 Task: Search one way flight ticket for 2 adults, 2 infants in seat and 1 infant on lap in first from Oakland: Oakland International Airport to Fort Wayne: Fort Wayne International Airport on 5-4-2023. Choice of flights is Southwest. Number of bags: 3 checked bags. Price is upto 80000. Outbound departure time preference is 13:00.
Action: Mouse moved to (288, 249)
Screenshot: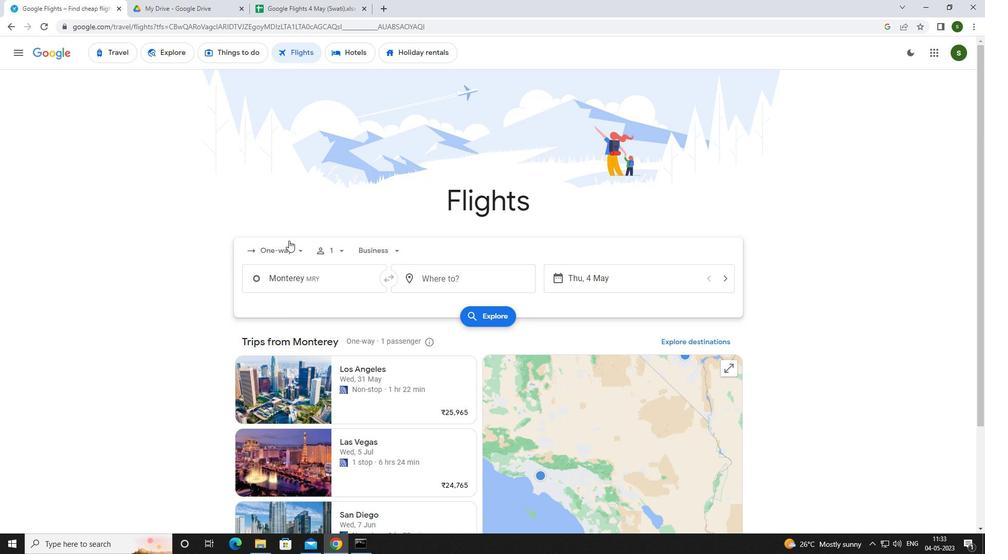 
Action: Mouse pressed left at (288, 249)
Screenshot: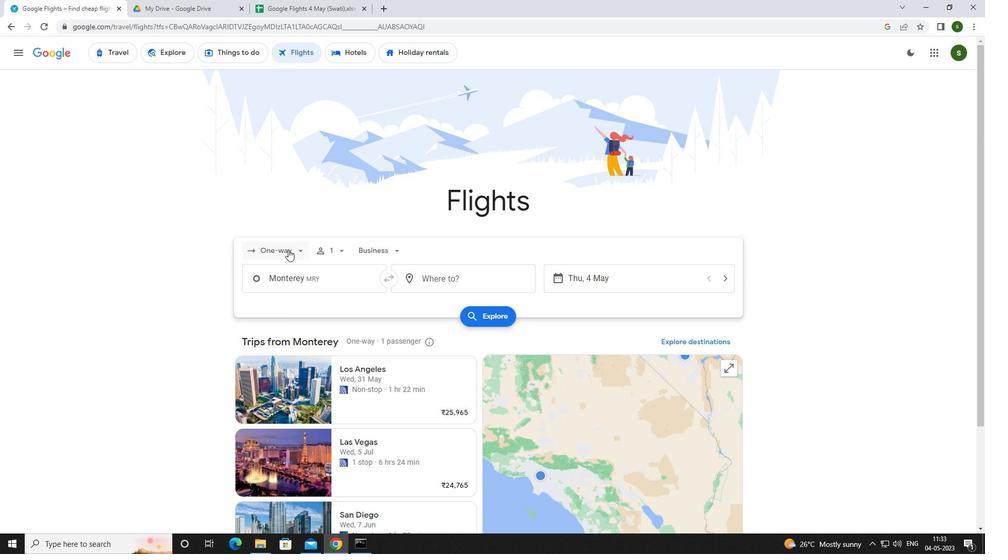 
Action: Mouse moved to (294, 292)
Screenshot: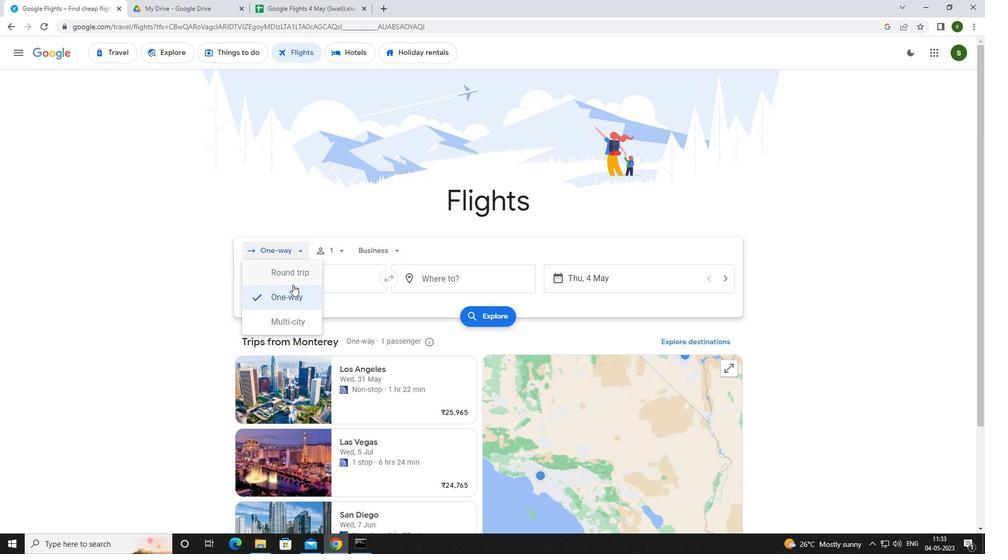 
Action: Mouse pressed left at (294, 292)
Screenshot: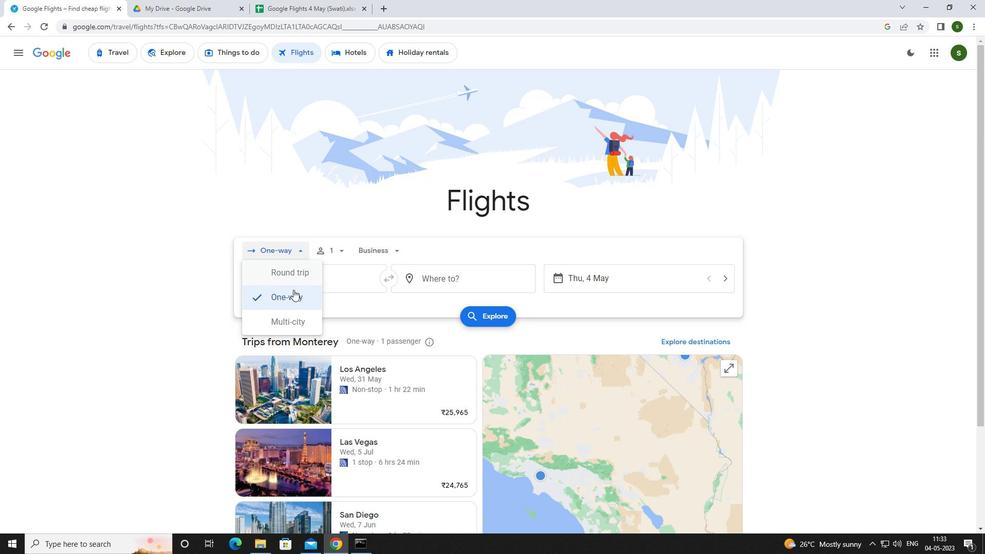 
Action: Mouse moved to (345, 252)
Screenshot: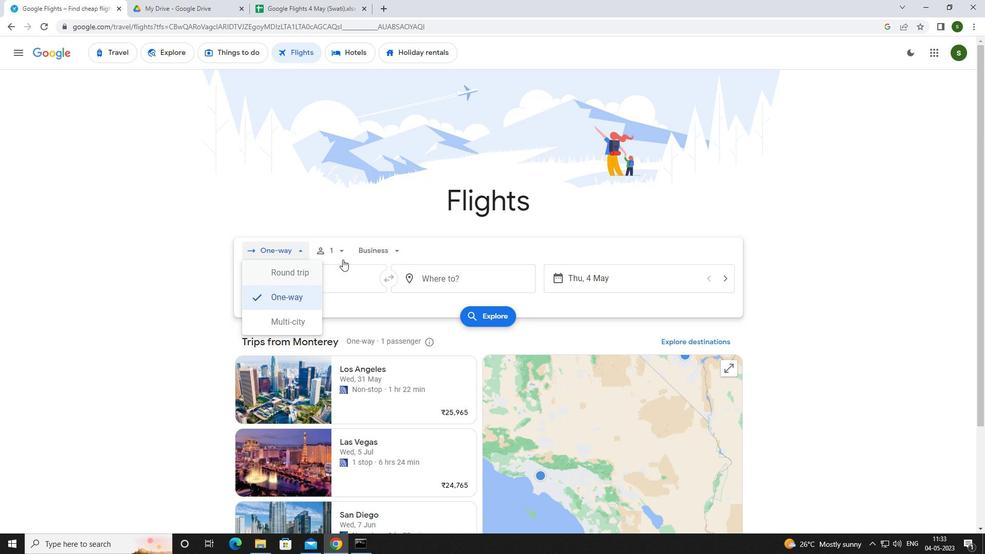 
Action: Mouse pressed left at (345, 252)
Screenshot: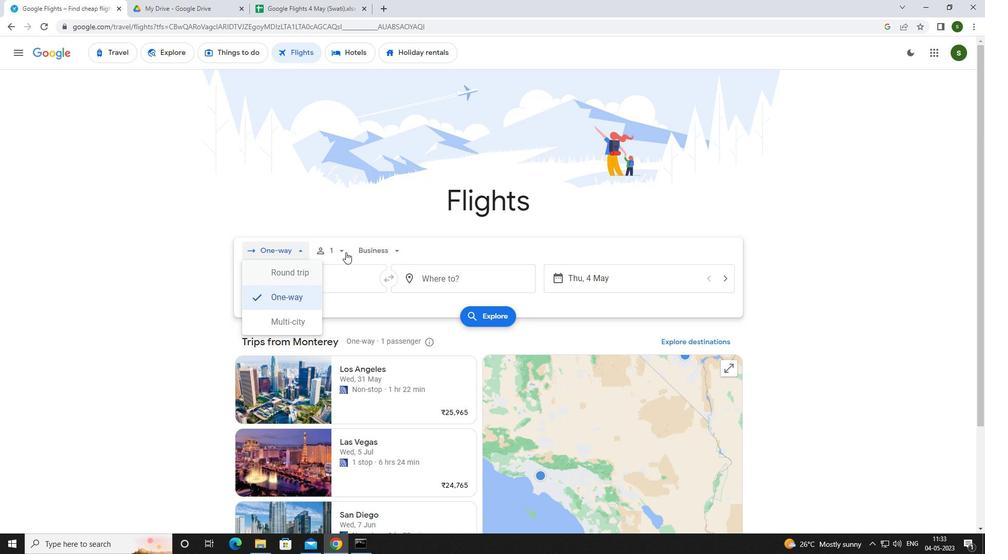 
Action: Mouse moved to (422, 273)
Screenshot: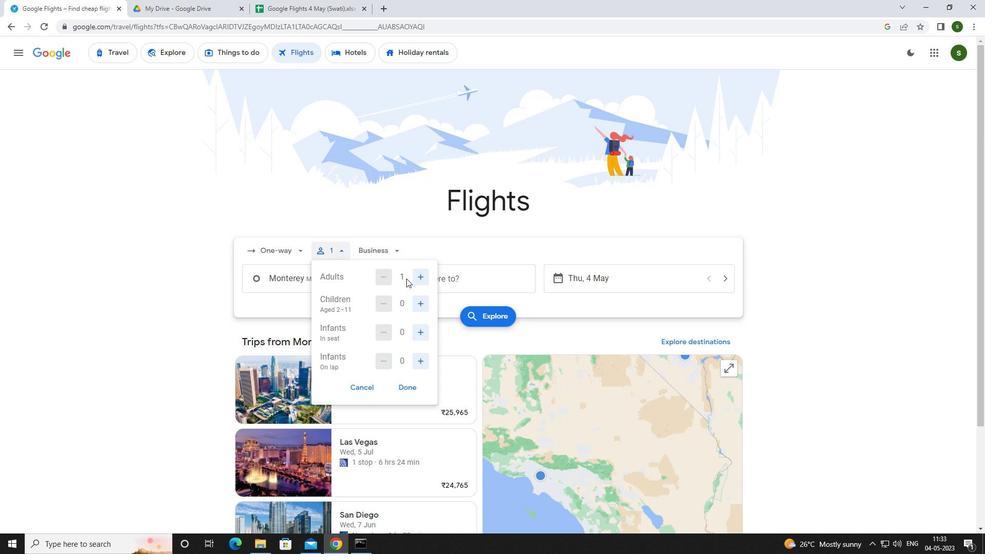
Action: Mouse pressed left at (422, 273)
Screenshot: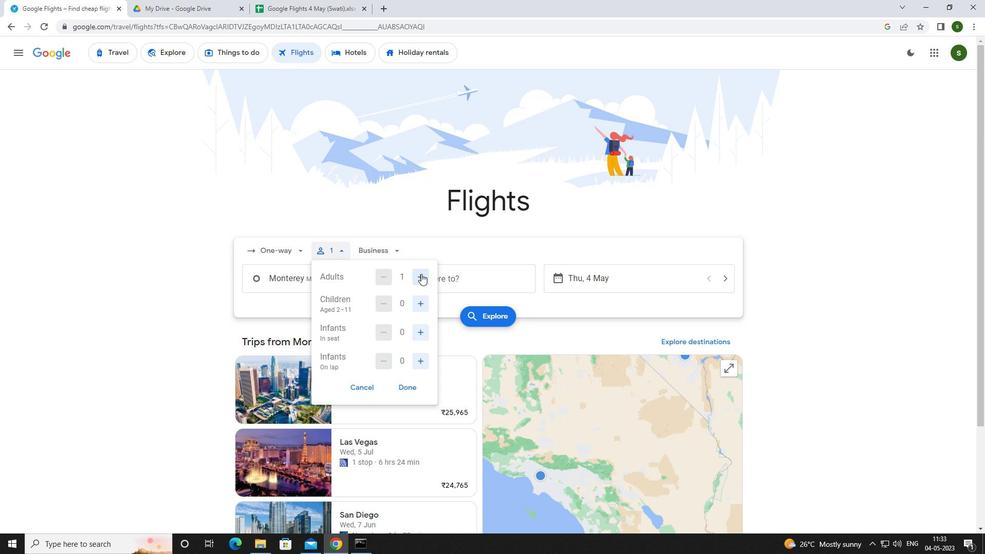 
Action: Mouse moved to (421, 332)
Screenshot: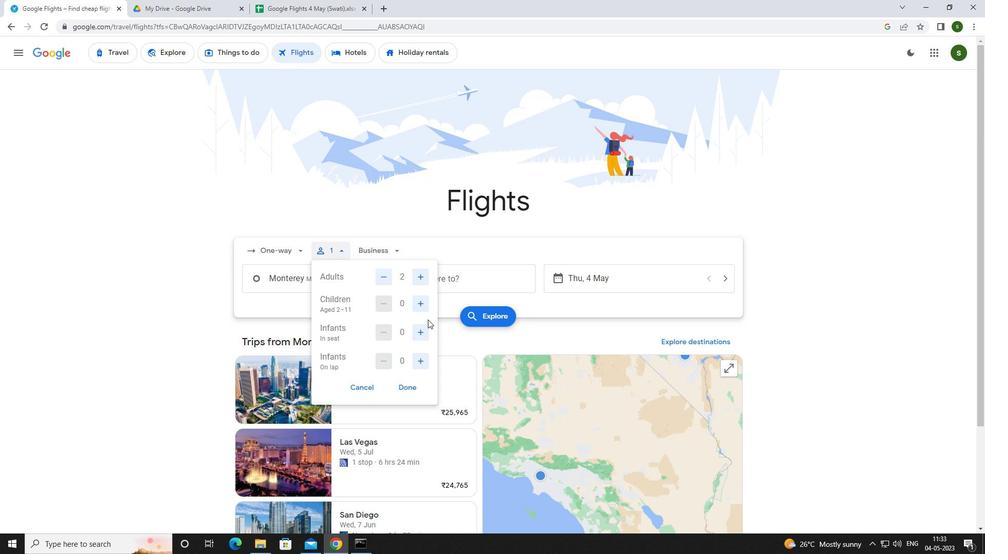 
Action: Mouse pressed left at (421, 332)
Screenshot: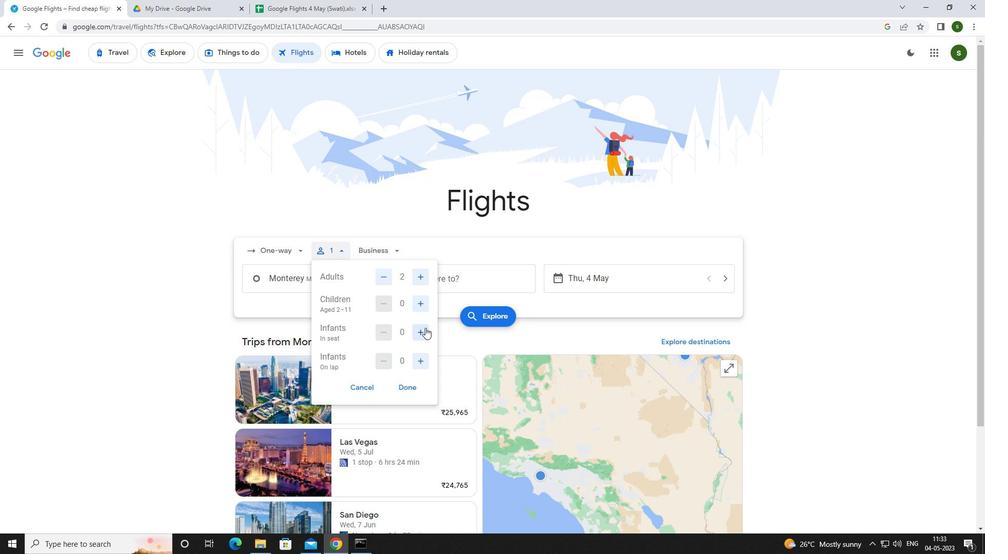 
Action: Mouse pressed left at (421, 332)
Screenshot: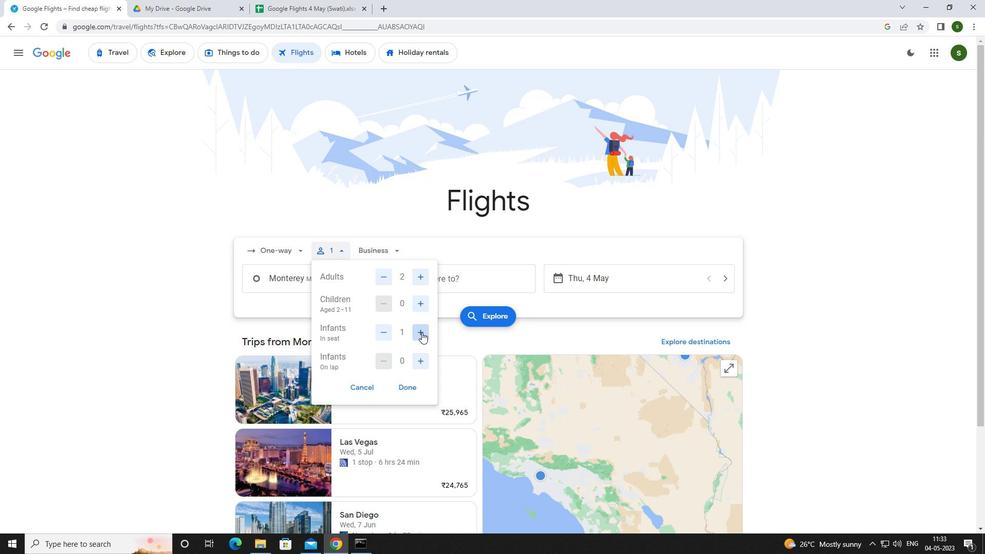 
Action: Mouse moved to (418, 356)
Screenshot: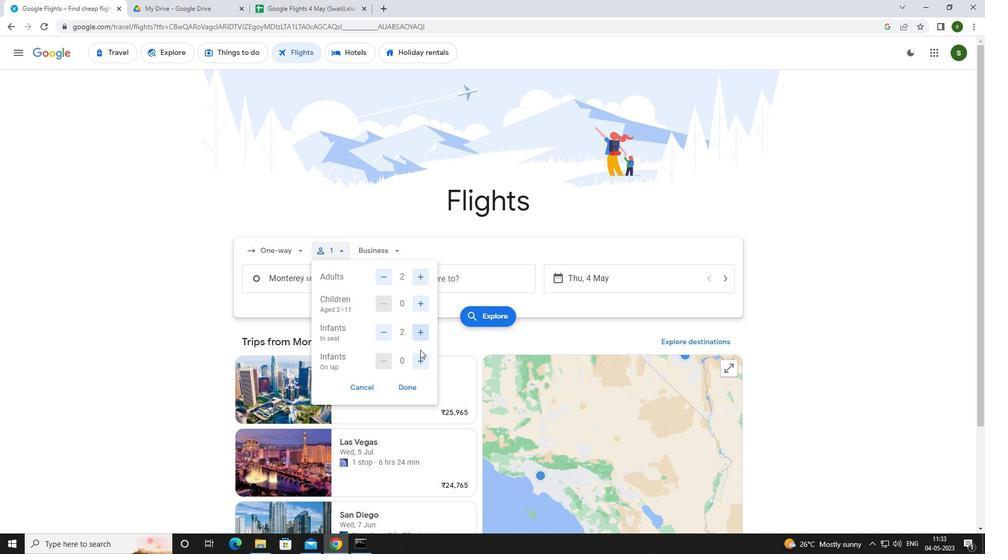 
Action: Mouse pressed left at (418, 356)
Screenshot: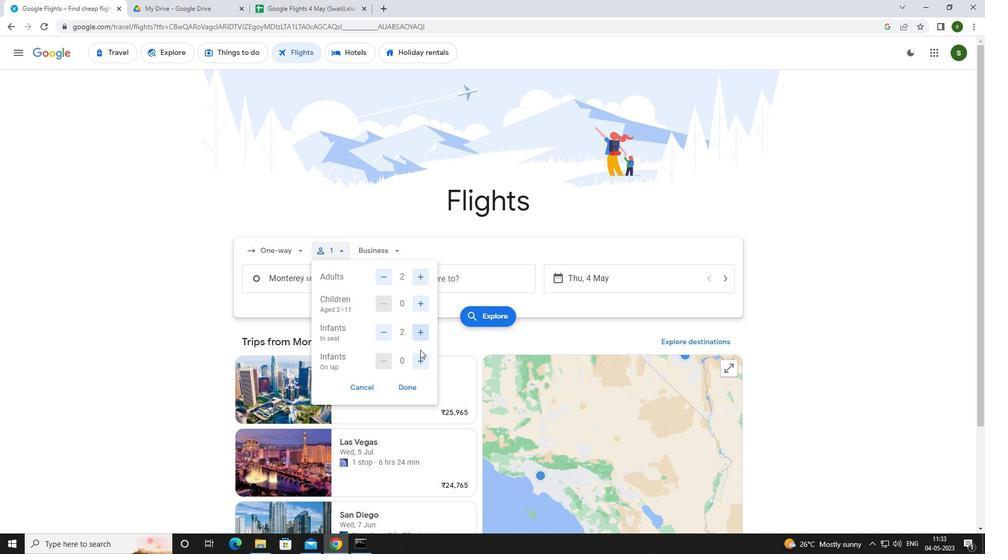 
Action: Mouse moved to (395, 248)
Screenshot: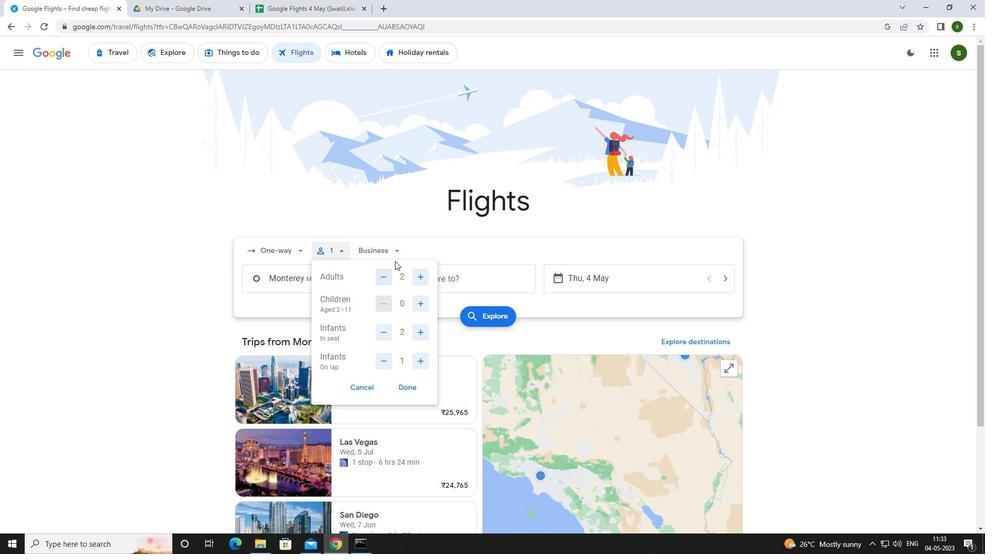 
Action: Mouse pressed left at (395, 248)
Screenshot: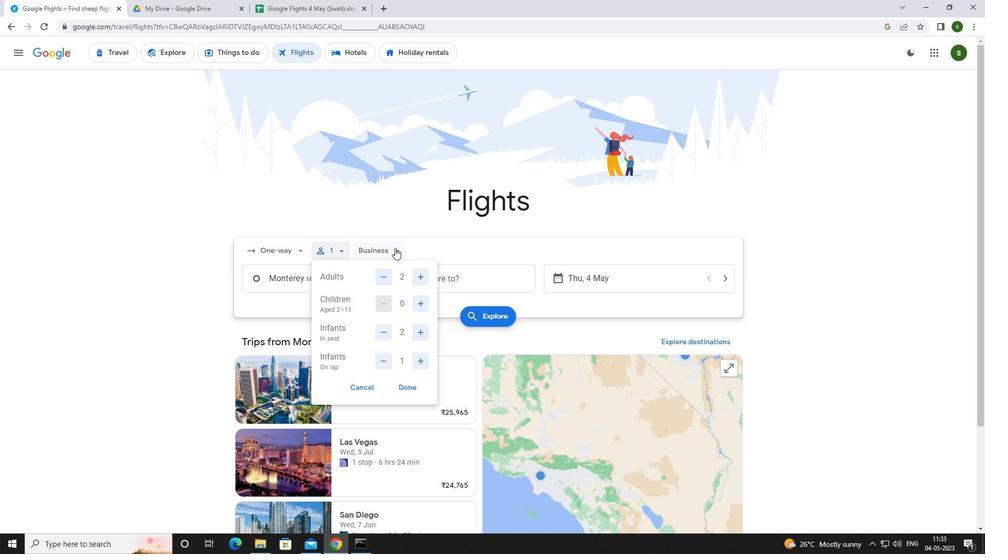 
Action: Mouse moved to (397, 346)
Screenshot: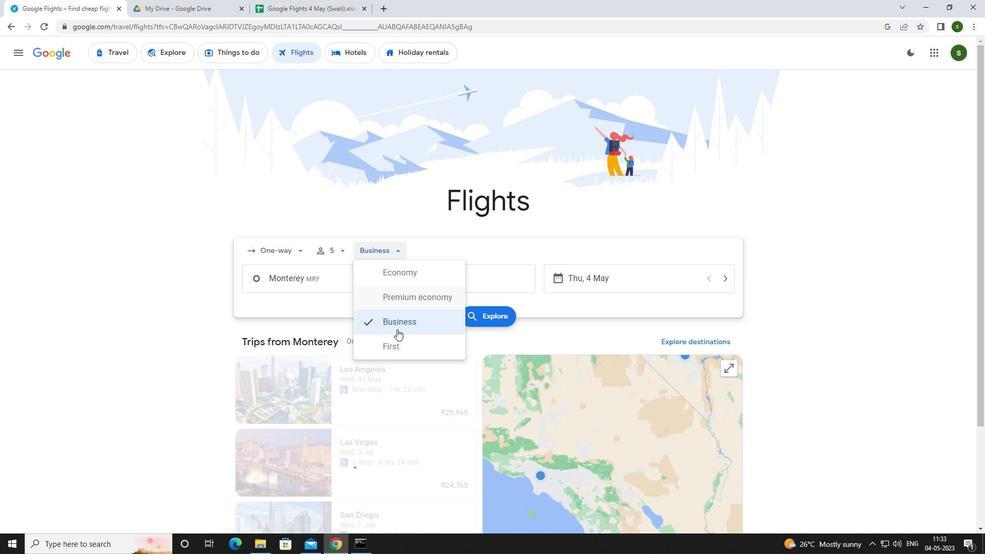 
Action: Mouse pressed left at (397, 346)
Screenshot: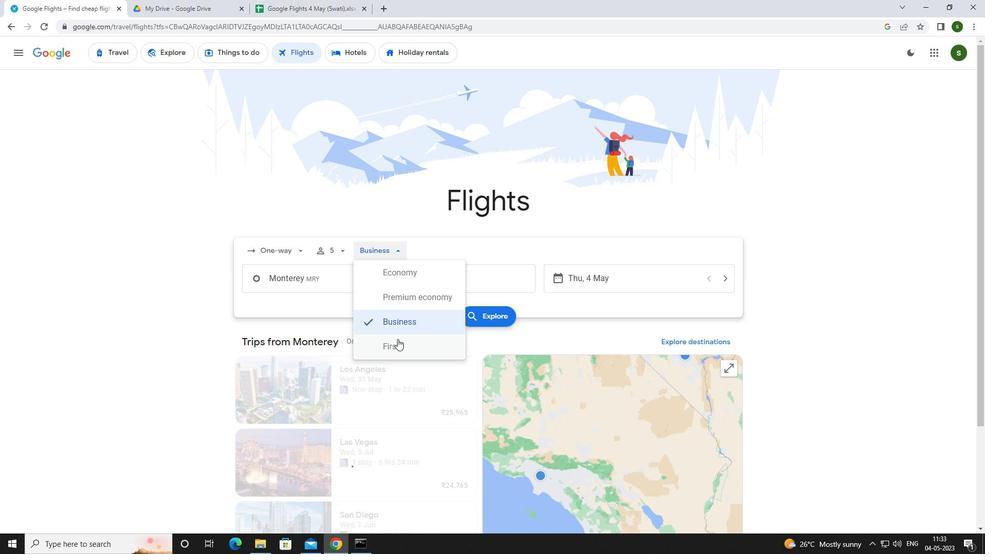 
Action: Mouse moved to (361, 276)
Screenshot: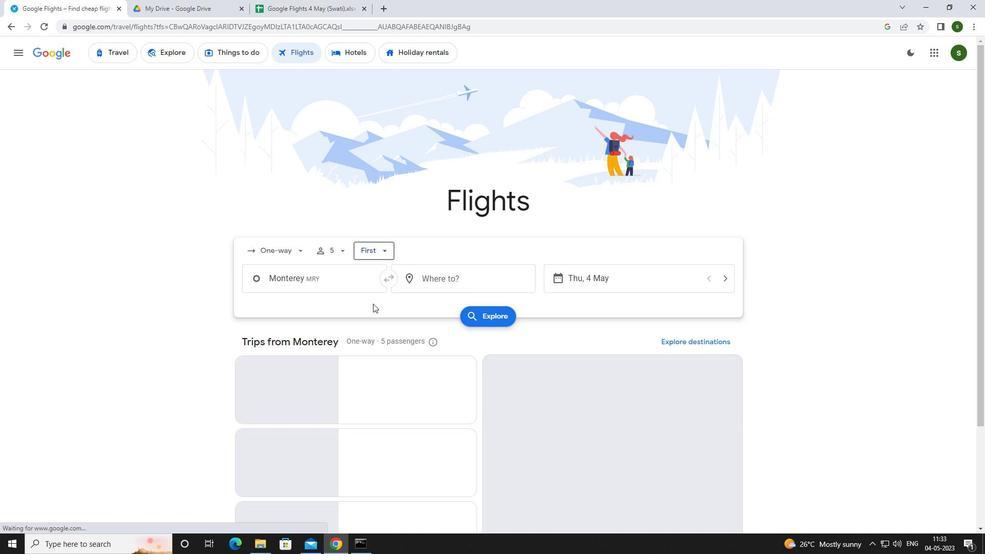 
Action: Mouse pressed left at (361, 276)
Screenshot: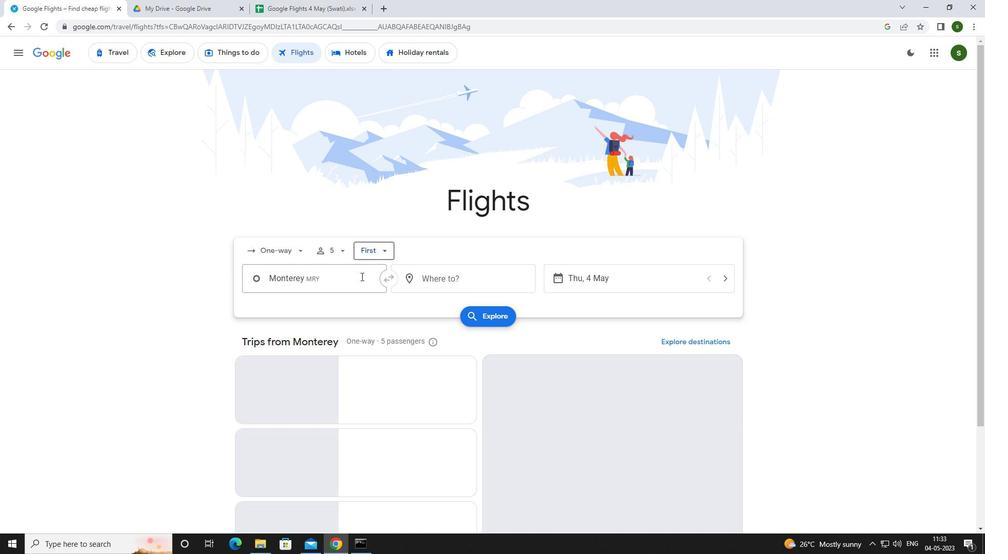 
Action: Mouse moved to (361, 276)
Screenshot: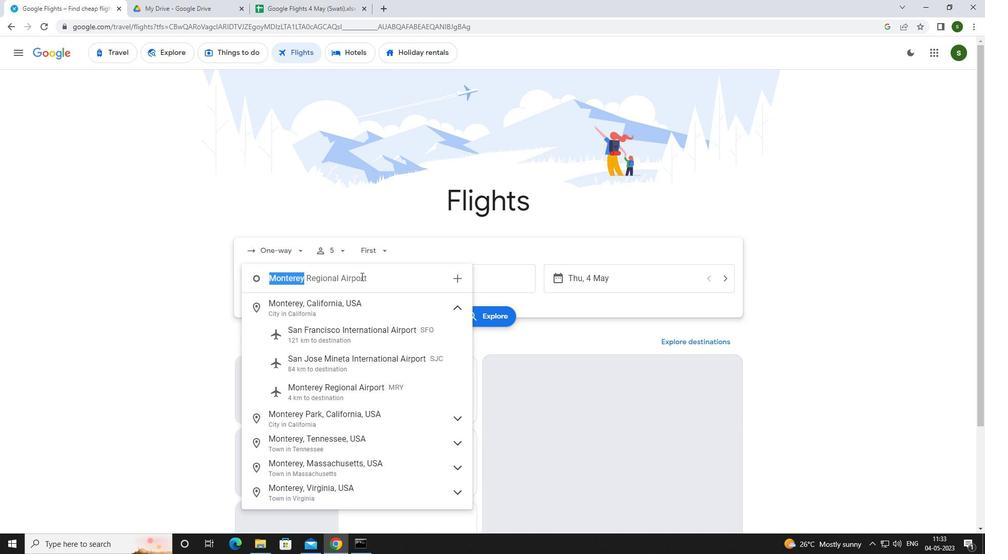 
Action: Key pressed <Key.caps_lock>o<Key.caps_lock>aklan
Screenshot: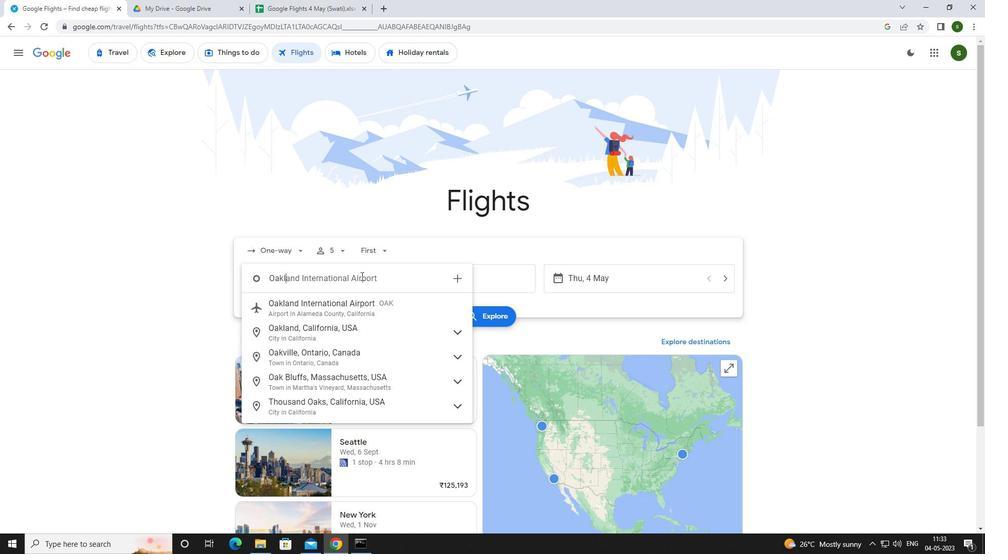 
Action: Mouse moved to (375, 332)
Screenshot: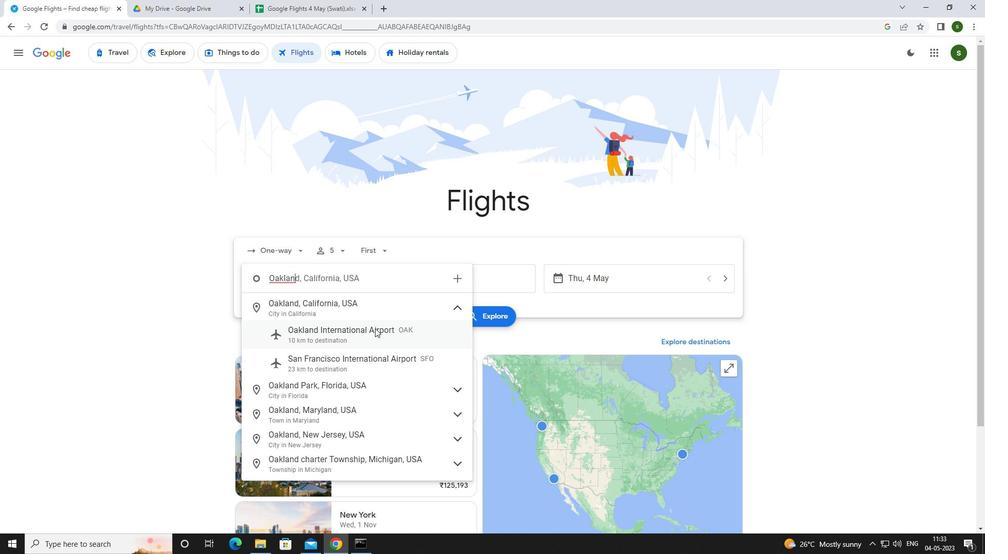 
Action: Mouse pressed left at (375, 332)
Screenshot: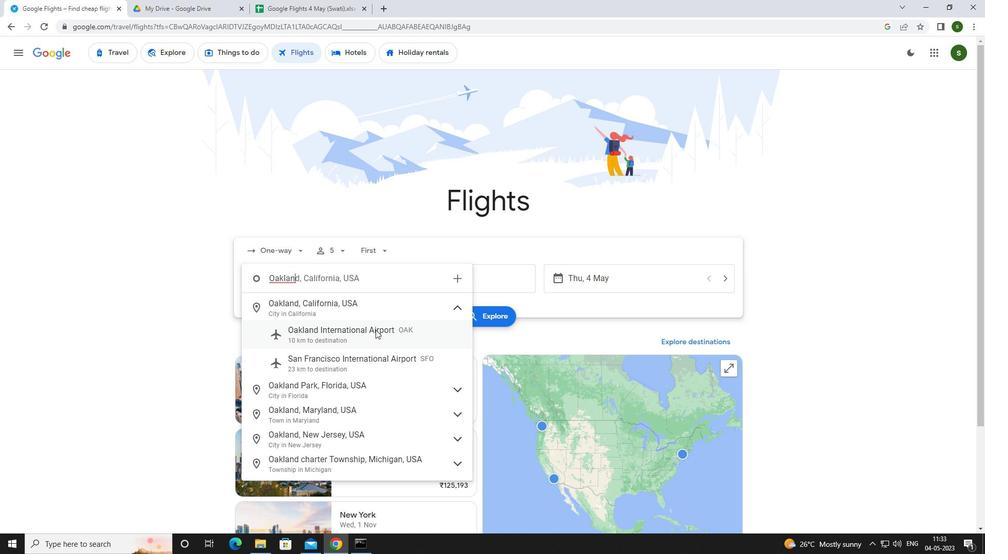 
Action: Mouse moved to (447, 283)
Screenshot: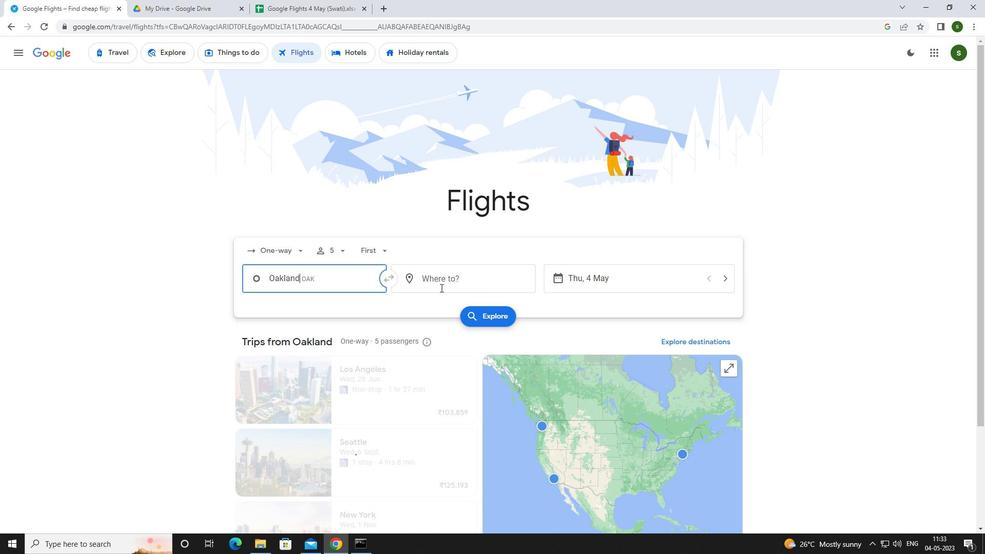 
Action: Mouse pressed left at (447, 283)
Screenshot: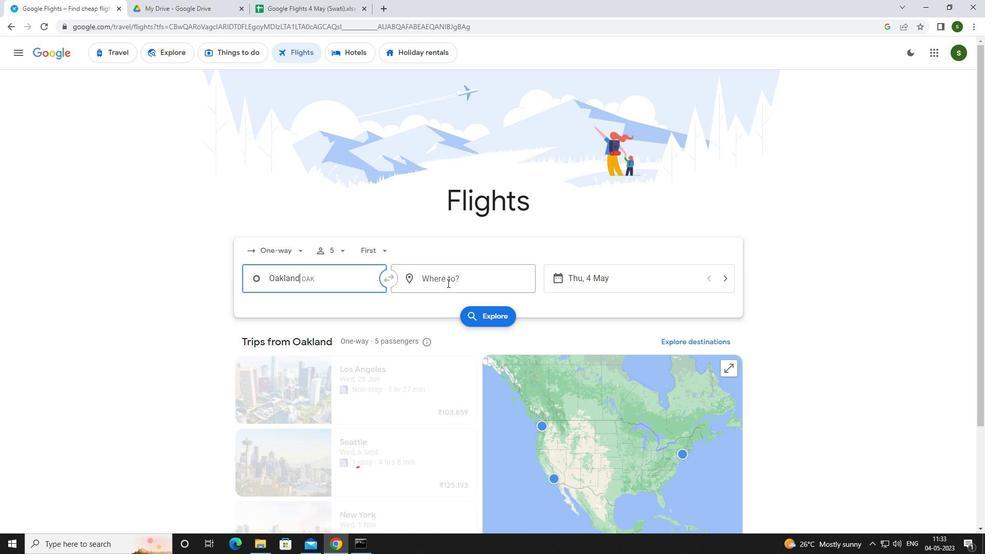 
Action: Key pressed <Key.caps_lock>f<Key.caps_lock>ort<Key.space><Key.caps_lock>w<Key.caps_lock>ay
Screenshot: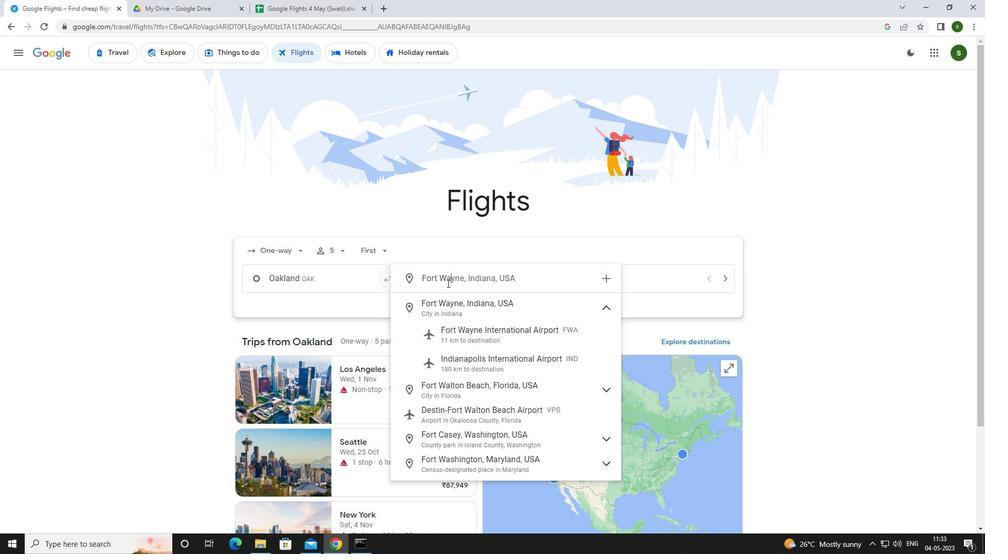 
Action: Mouse moved to (468, 328)
Screenshot: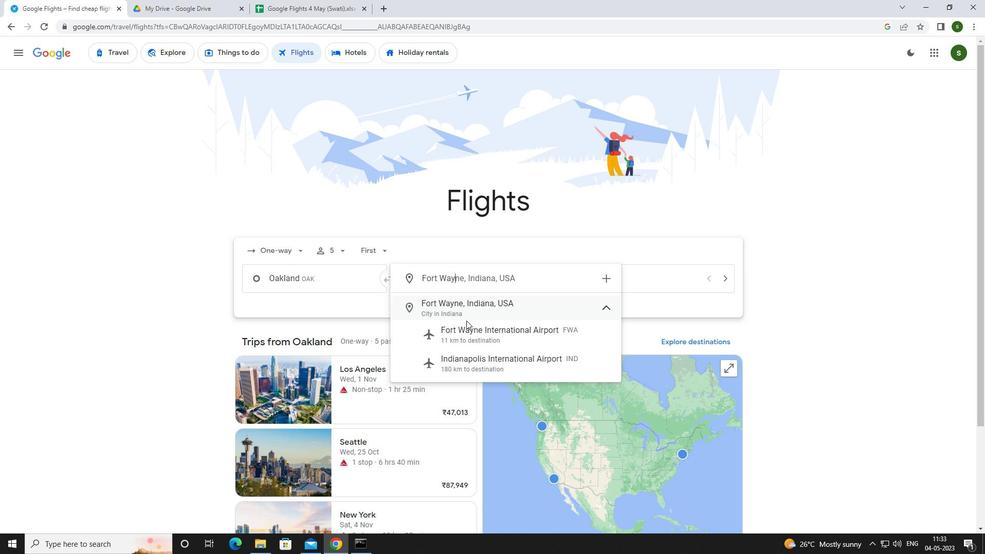 
Action: Mouse pressed left at (468, 328)
Screenshot: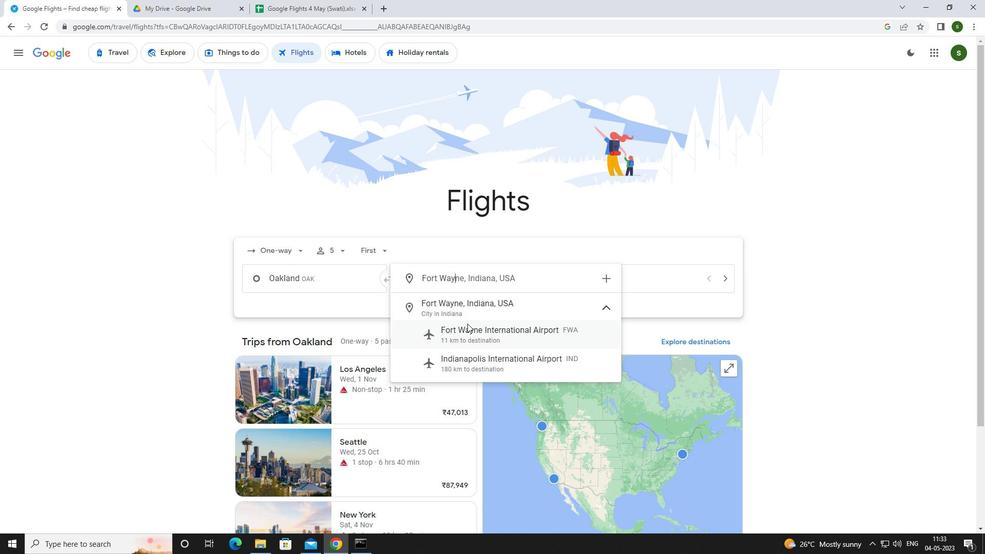 
Action: Mouse moved to (619, 279)
Screenshot: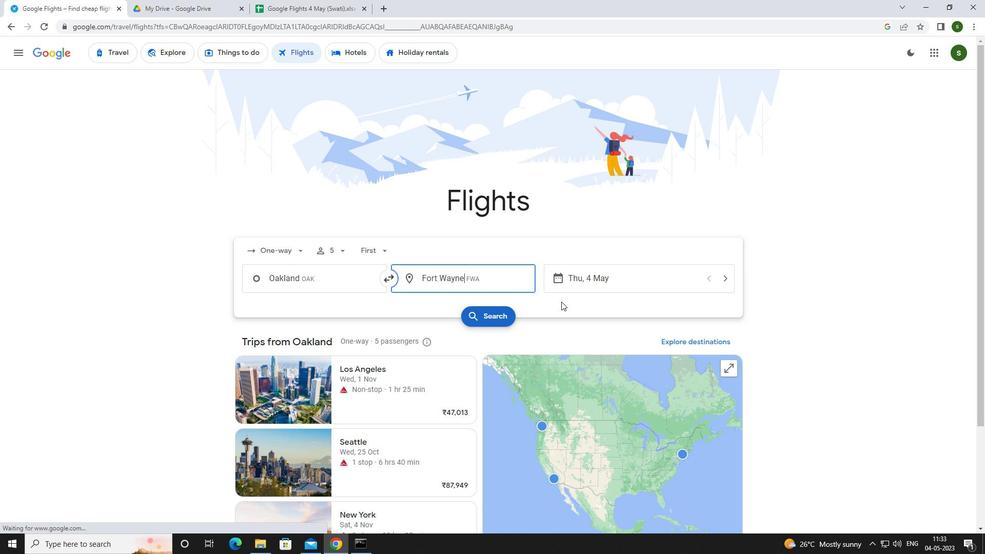
Action: Mouse pressed left at (619, 279)
Screenshot: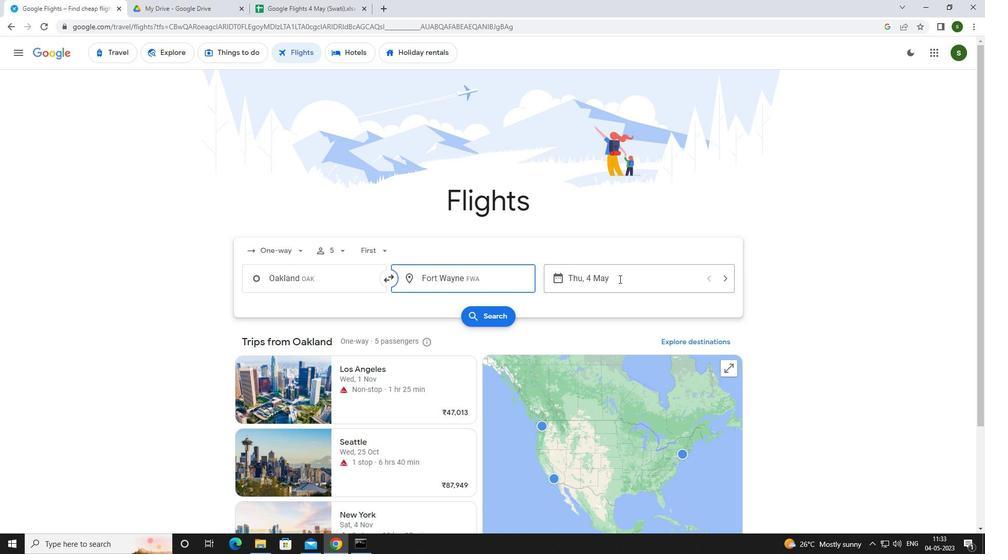 
Action: Mouse moved to (471, 346)
Screenshot: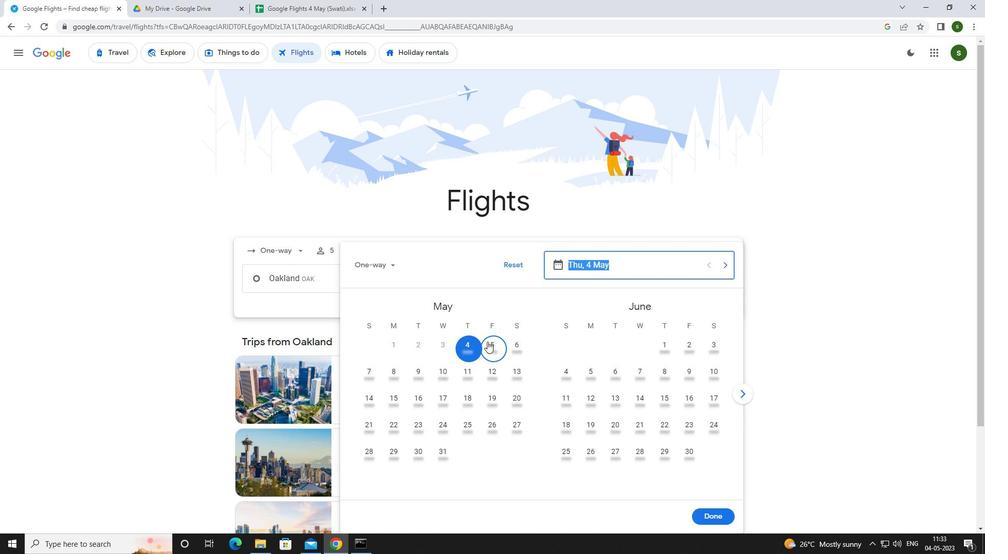 
Action: Mouse pressed left at (471, 346)
Screenshot: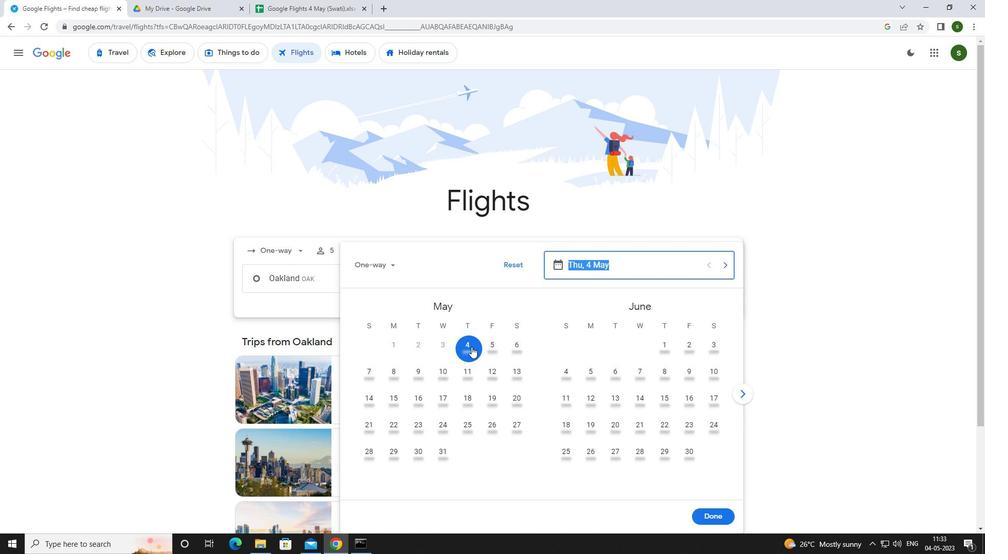 
Action: Mouse moved to (708, 513)
Screenshot: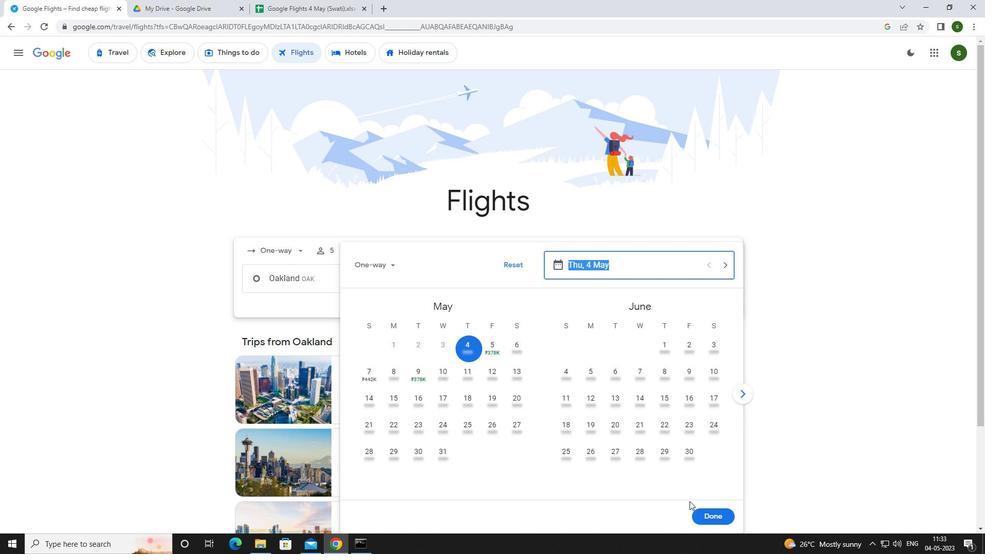 
Action: Mouse pressed left at (708, 513)
Screenshot: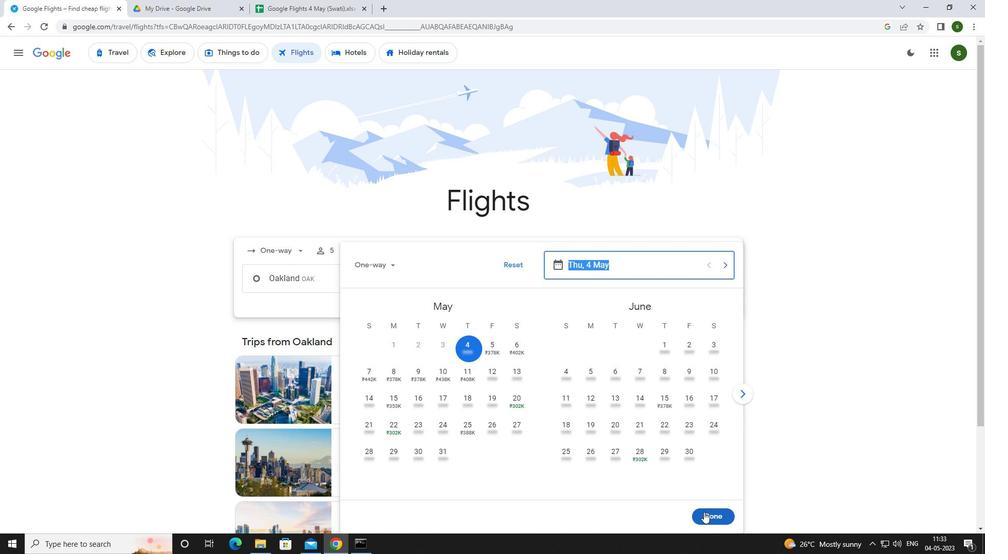 
Action: Mouse moved to (490, 315)
Screenshot: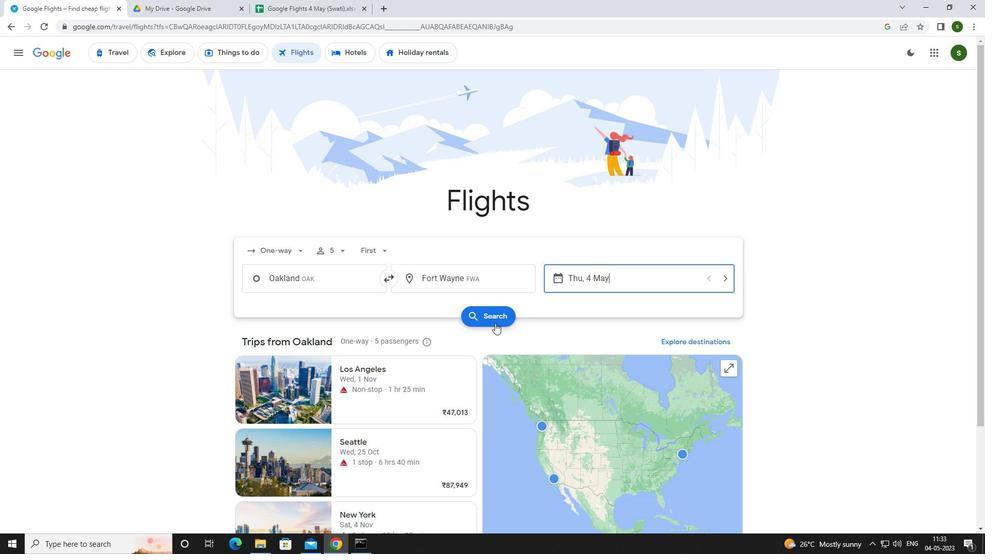 
Action: Mouse pressed left at (490, 315)
Screenshot: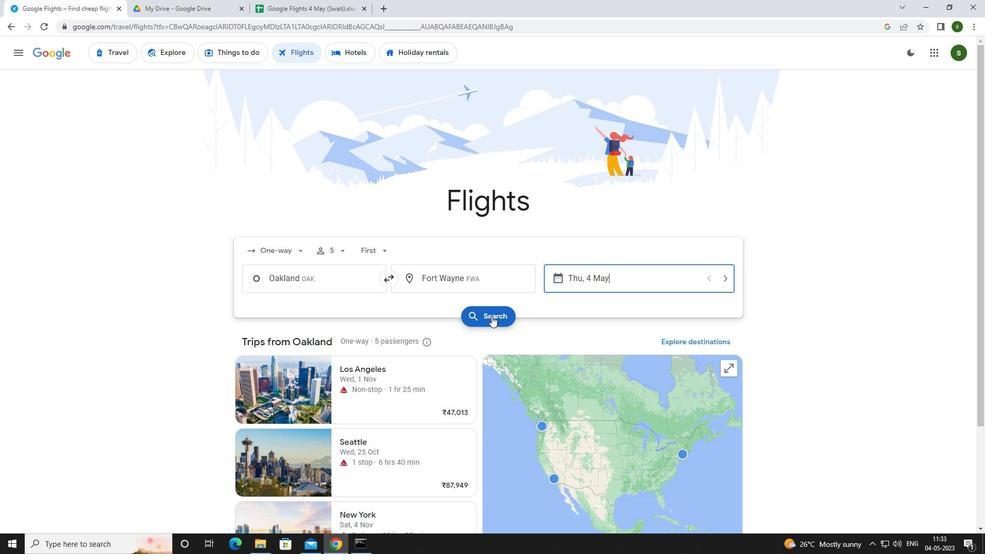 
Action: Mouse moved to (262, 149)
Screenshot: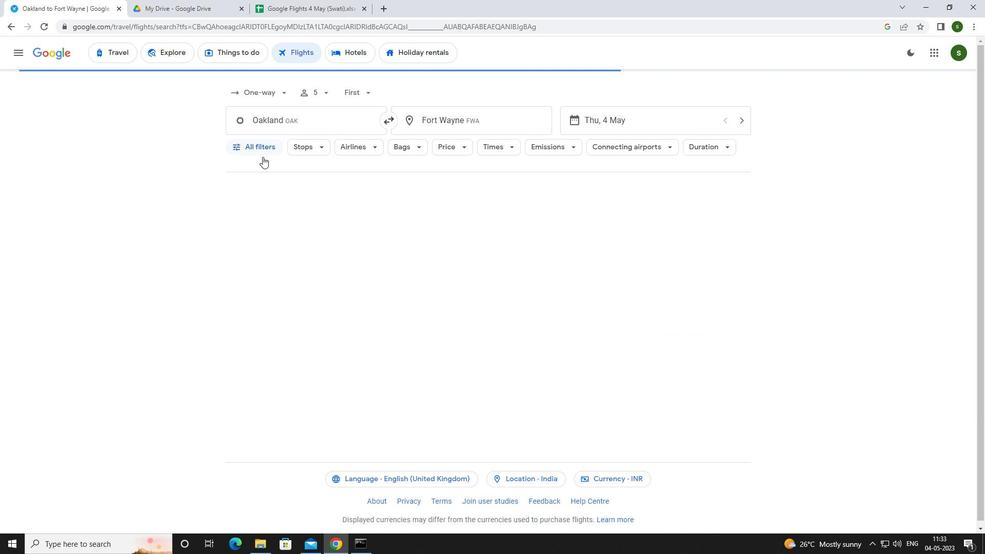
Action: Mouse pressed left at (262, 149)
Screenshot: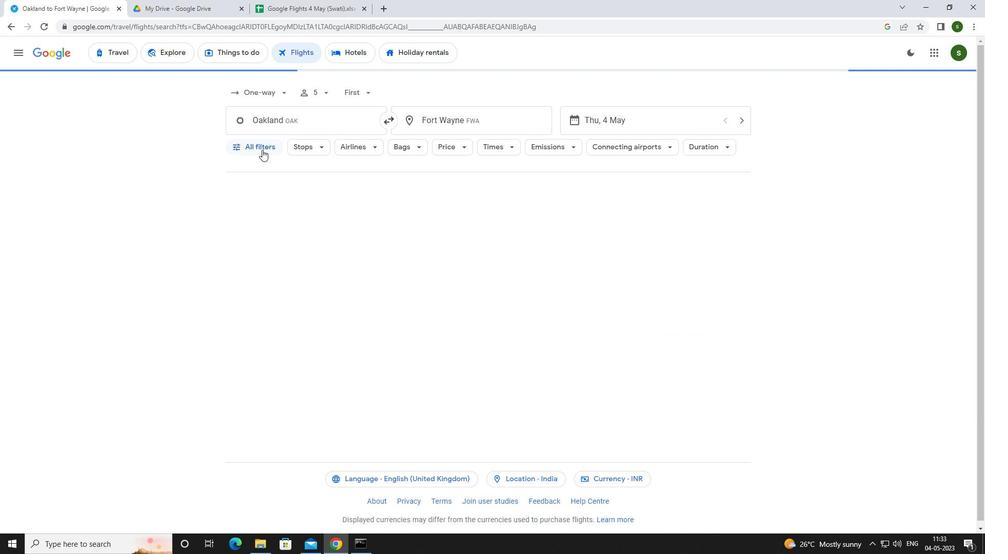 
Action: Mouse moved to (385, 366)
Screenshot: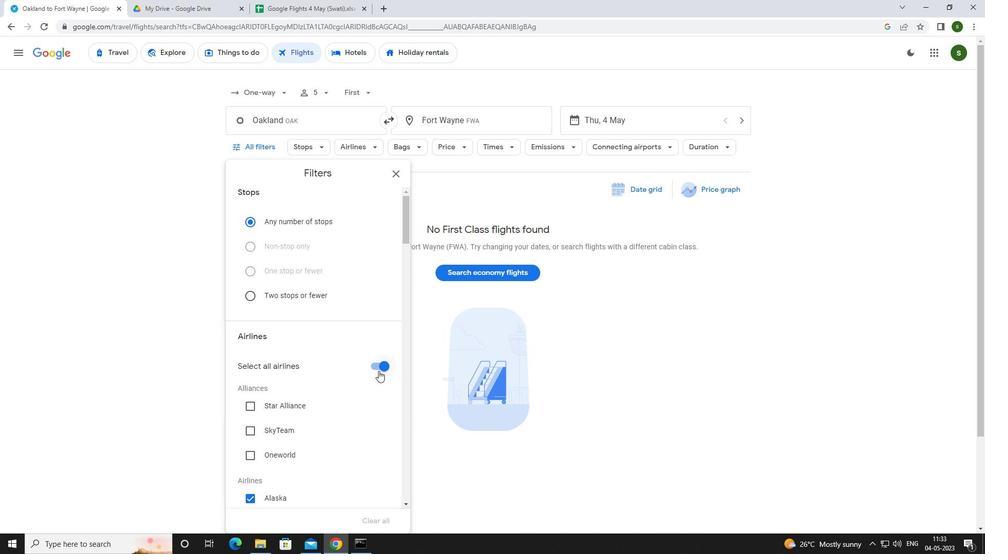 
Action: Mouse pressed left at (385, 366)
Screenshot: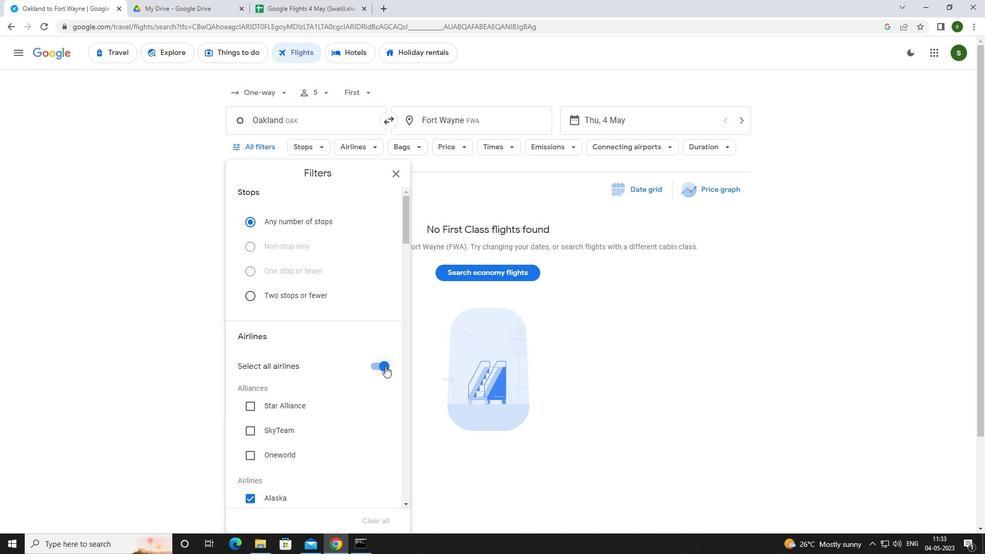 
Action: Mouse scrolled (385, 365) with delta (0, 0)
Screenshot: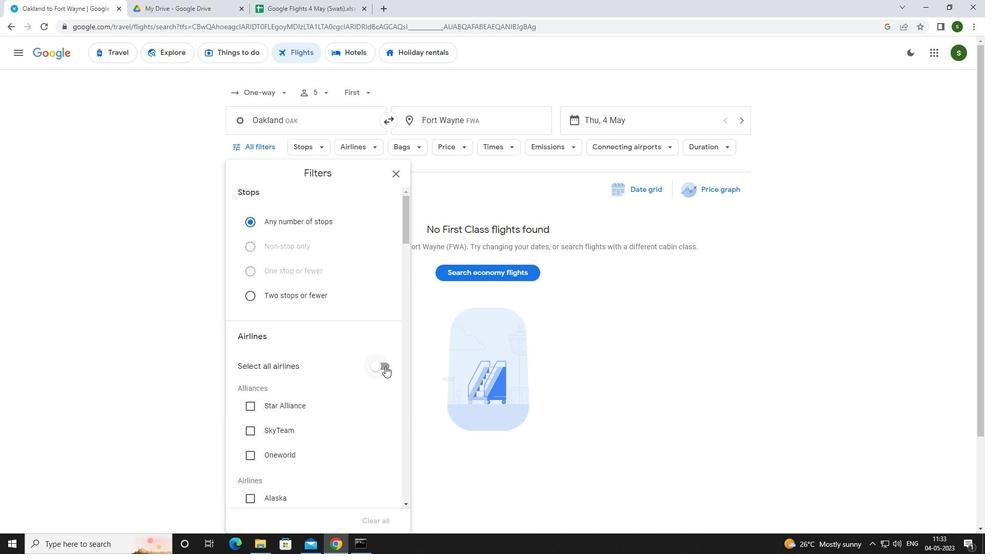 
Action: Mouse scrolled (385, 365) with delta (0, 0)
Screenshot: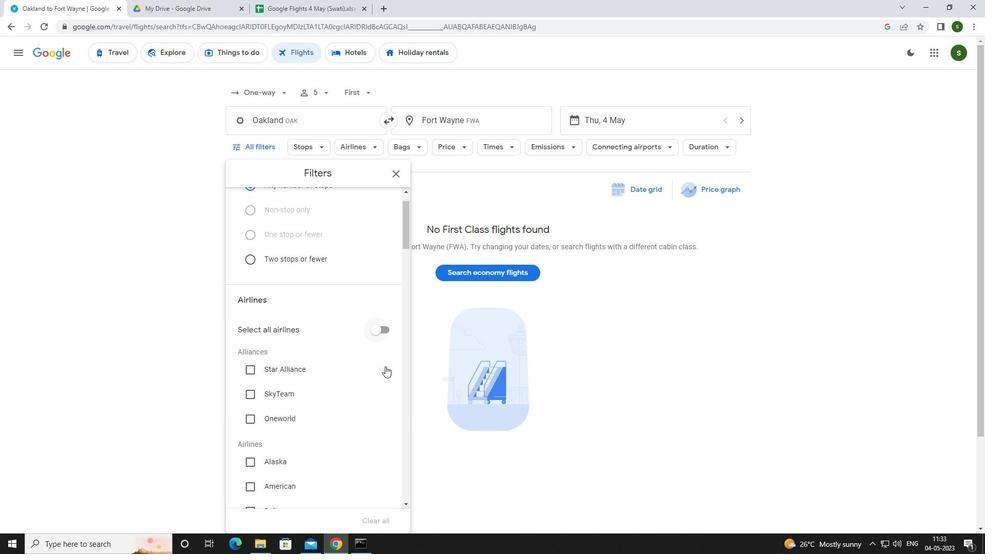 
Action: Mouse scrolled (385, 365) with delta (0, 0)
Screenshot: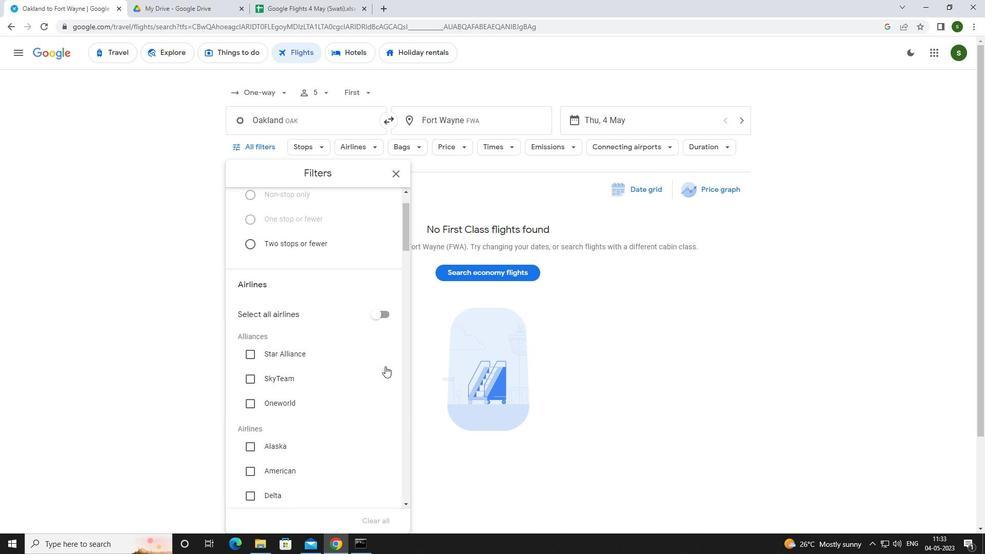 
Action: Mouse scrolled (385, 365) with delta (0, 0)
Screenshot: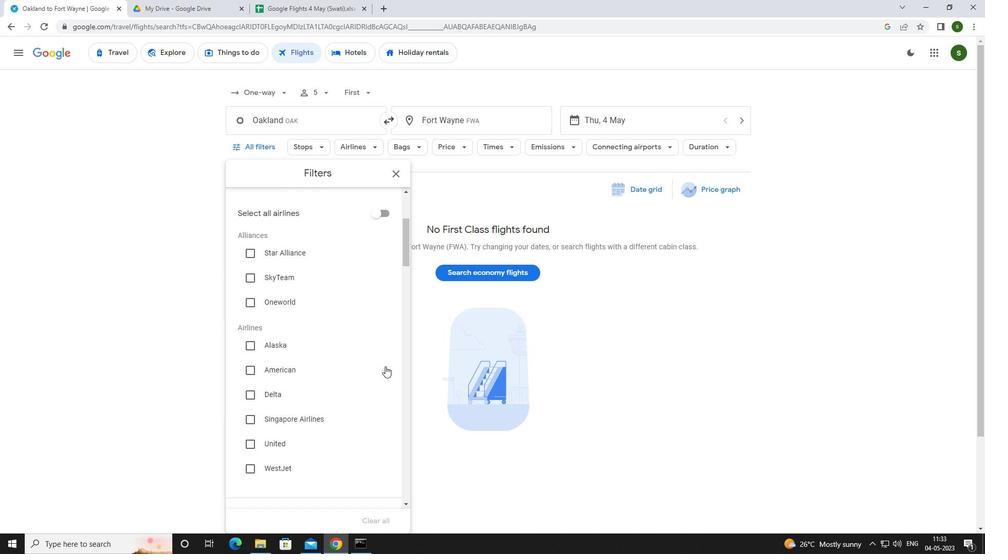 
Action: Mouse scrolled (385, 365) with delta (0, 0)
Screenshot: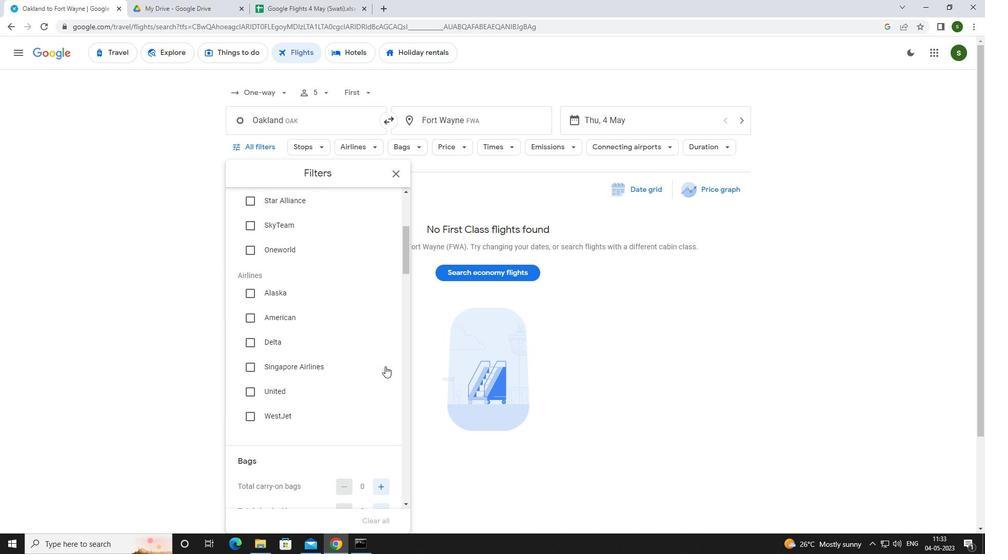 
Action: Mouse scrolled (385, 365) with delta (0, 0)
Screenshot: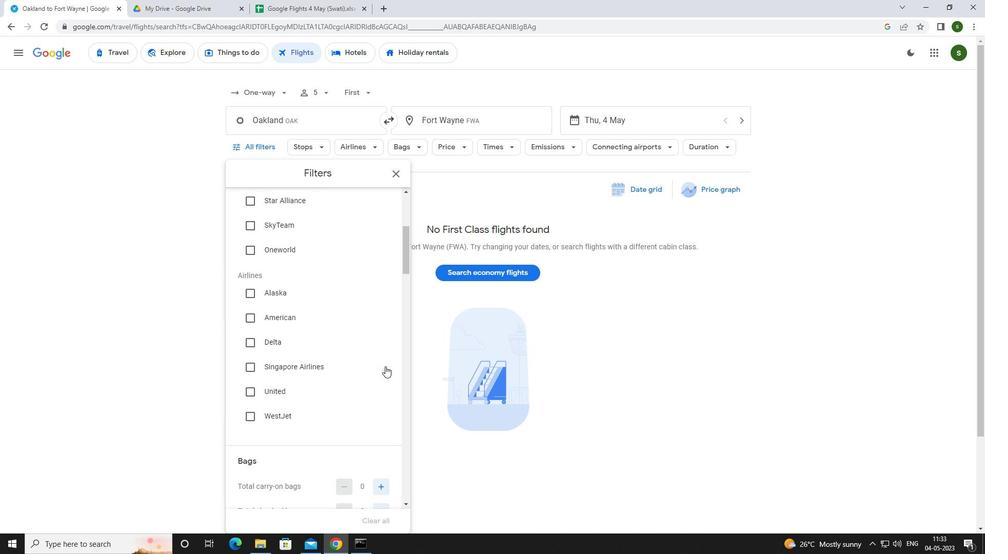 
Action: Mouse scrolled (385, 365) with delta (0, 0)
Screenshot: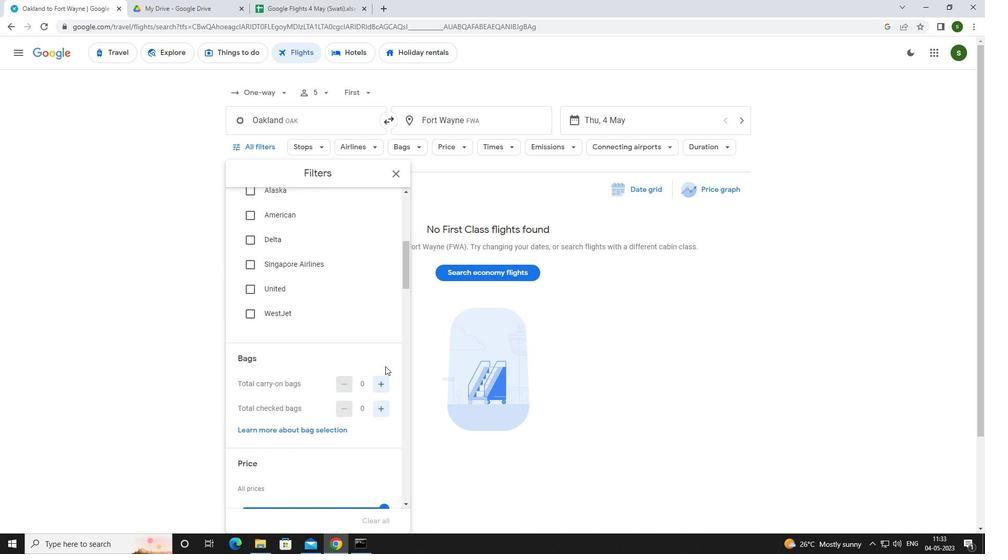 
Action: Mouse moved to (385, 355)
Screenshot: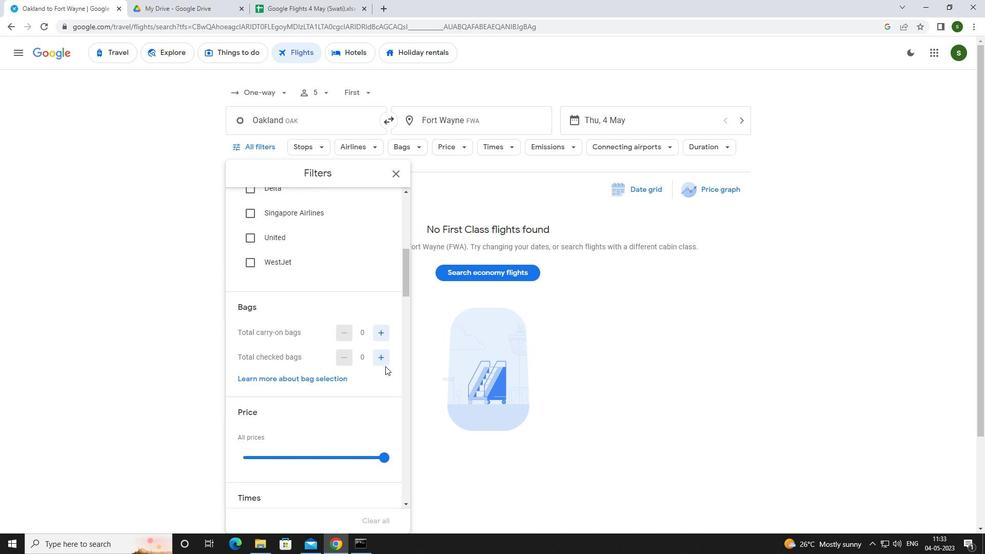 
Action: Mouse pressed left at (385, 355)
Screenshot: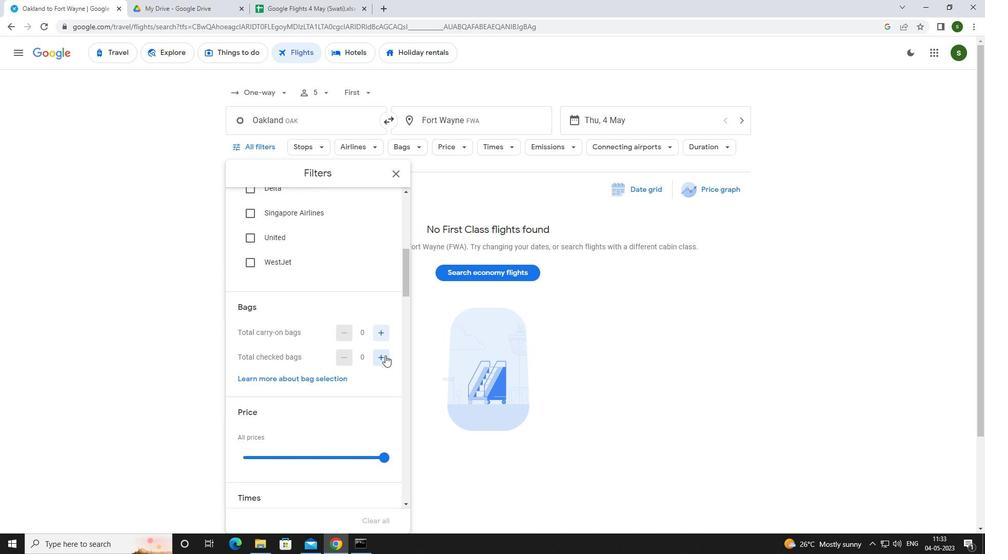 
Action: Mouse pressed left at (385, 355)
Screenshot: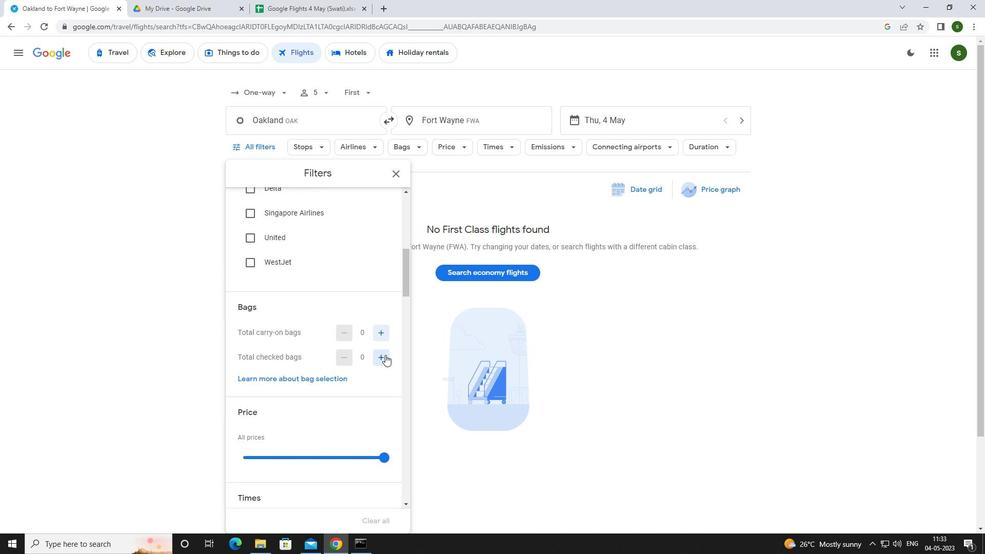 
Action: Mouse pressed left at (385, 355)
Screenshot: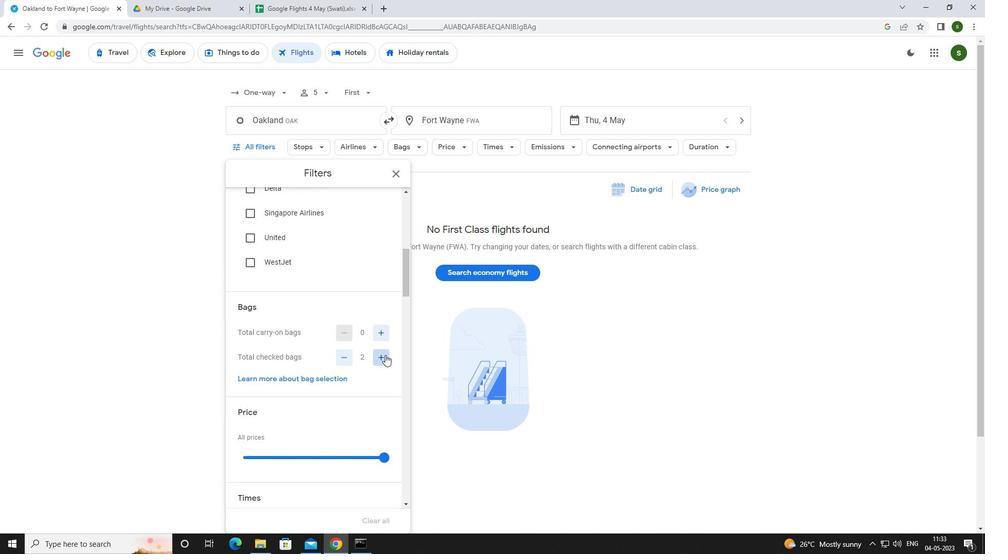
Action: Mouse scrolled (385, 354) with delta (0, 0)
Screenshot: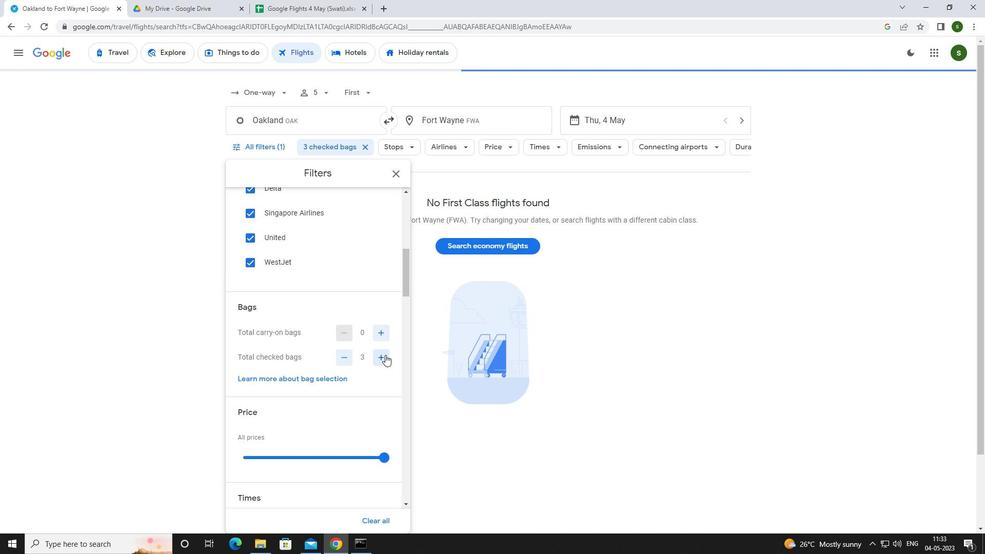 
Action: Mouse moved to (378, 402)
Screenshot: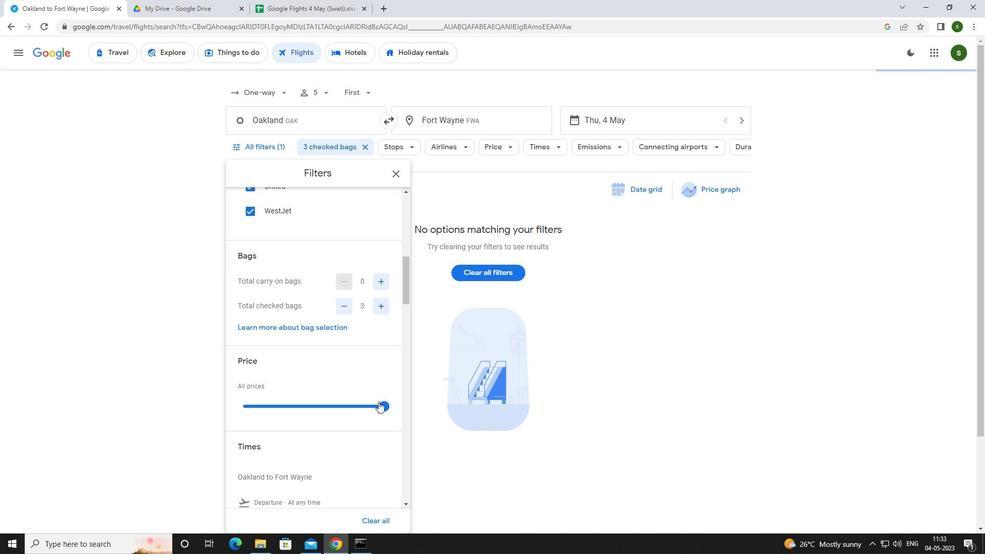 
Action: Mouse pressed left at (378, 402)
Screenshot: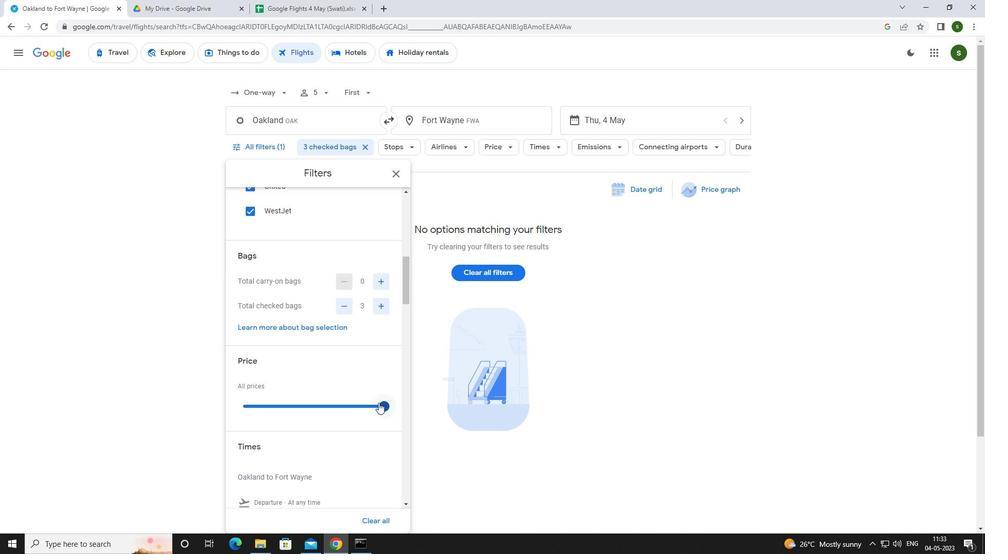 
Action: Mouse scrolled (378, 402) with delta (0, 0)
Screenshot: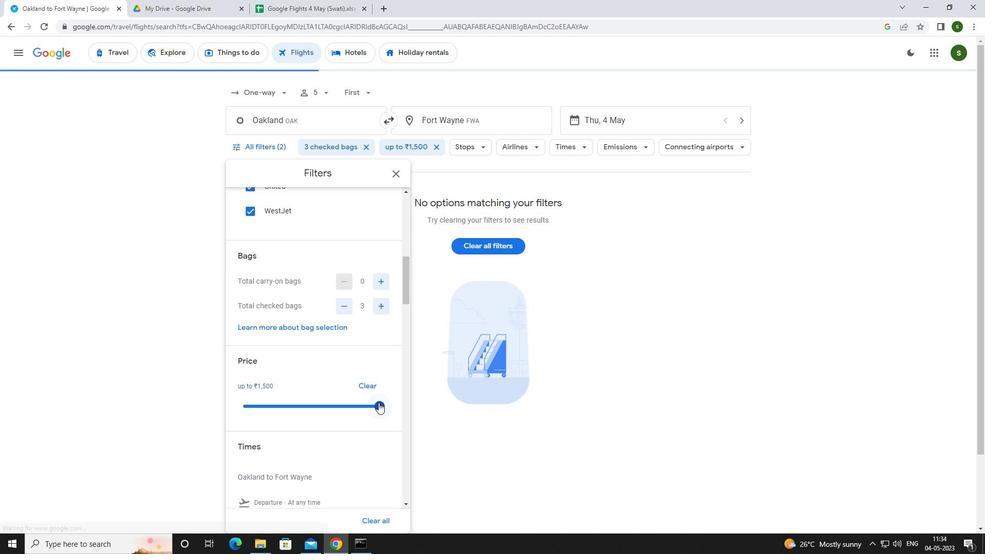 
Action: Mouse scrolled (378, 402) with delta (0, 0)
Screenshot: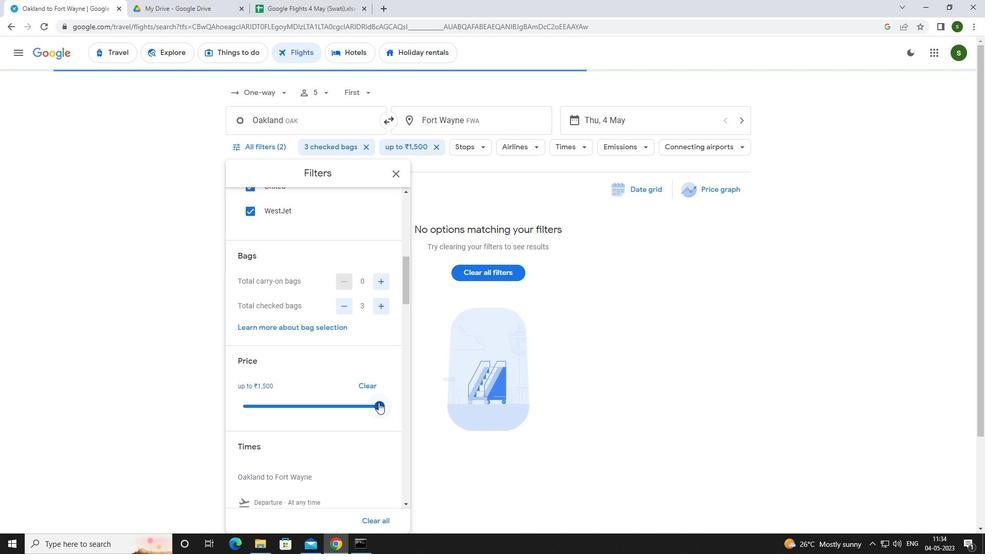 
Action: Mouse moved to (245, 421)
Screenshot: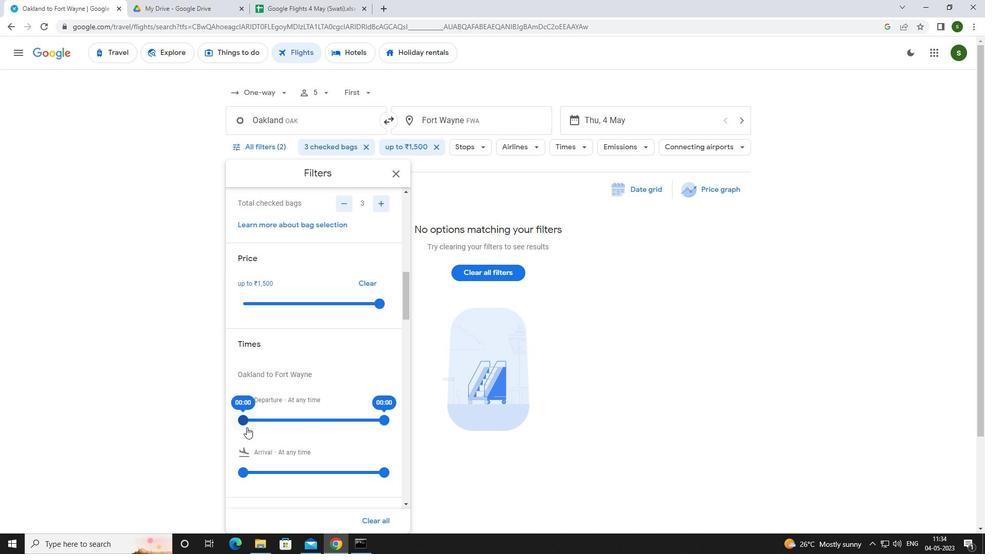 
Action: Mouse pressed left at (245, 421)
Screenshot: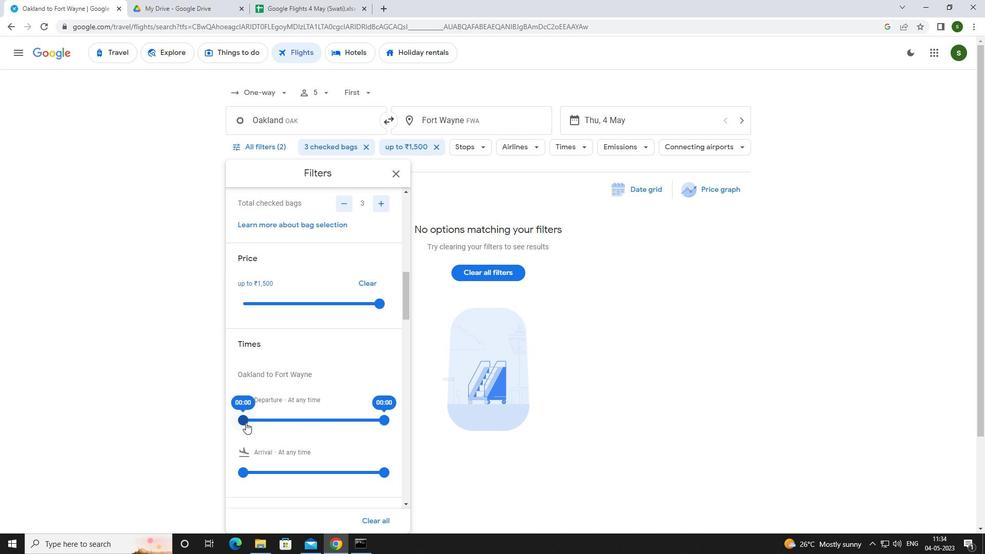 
Action: Mouse moved to (593, 447)
Screenshot: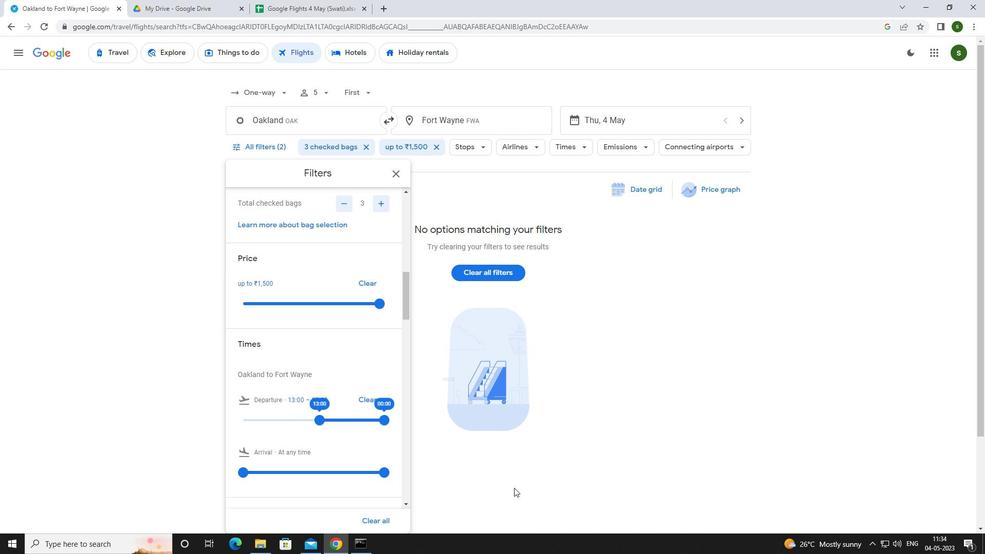
Action: Mouse pressed left at (593, 447)
Screenshot: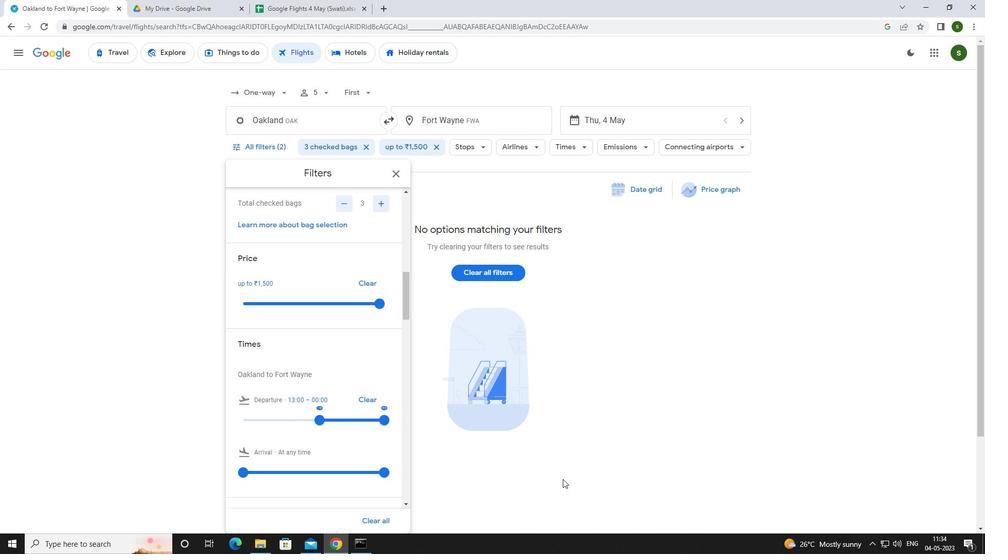 
